 Task: Find the word "himself" and replace it to "Itself " with the help of regular expressions.
Action: Mouse moved to (55, 64)
Screenshot: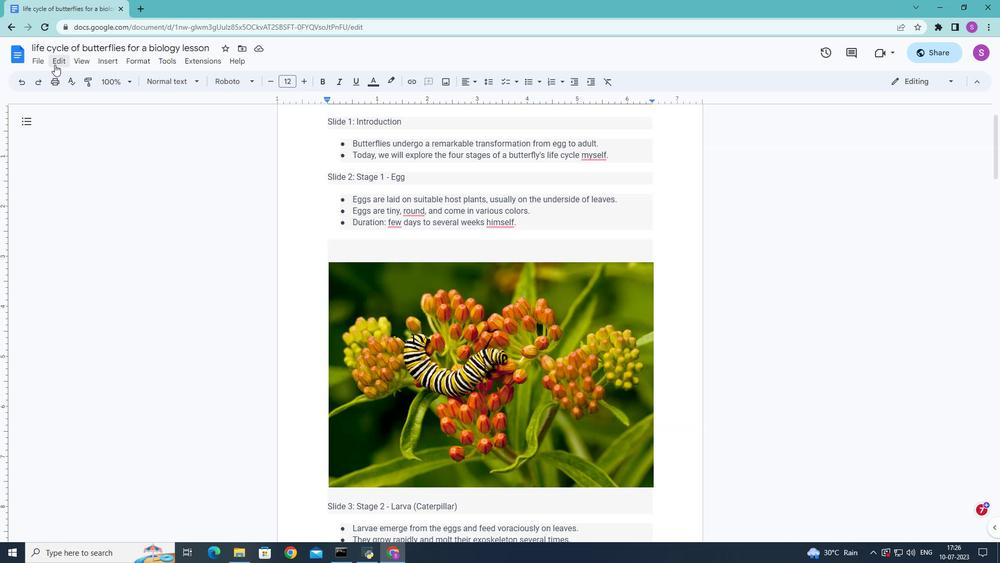 
Action: Mouse pressed left at (55, 64)
Screenshot: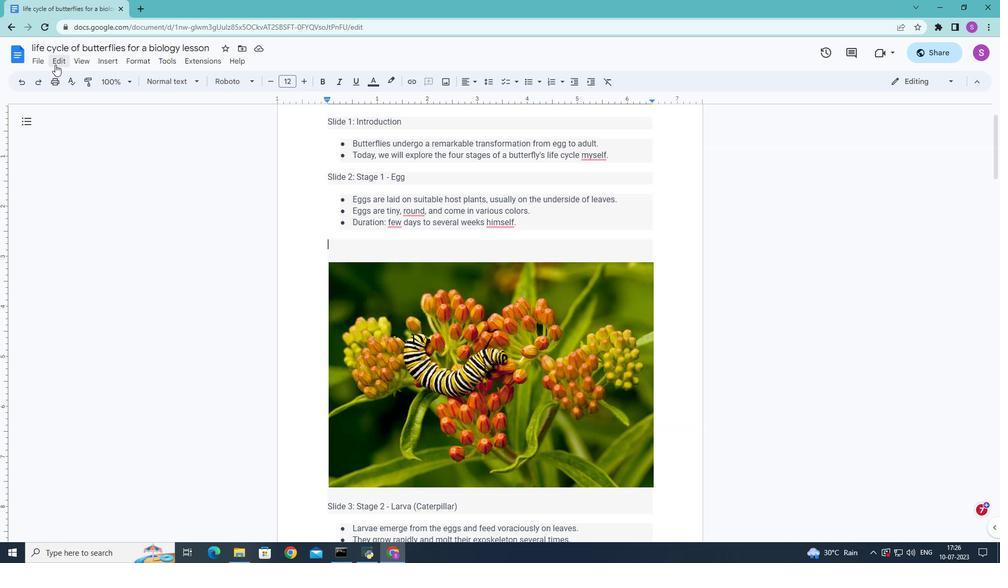 
Action: Mouse moved to (116, 240)
Screenshot: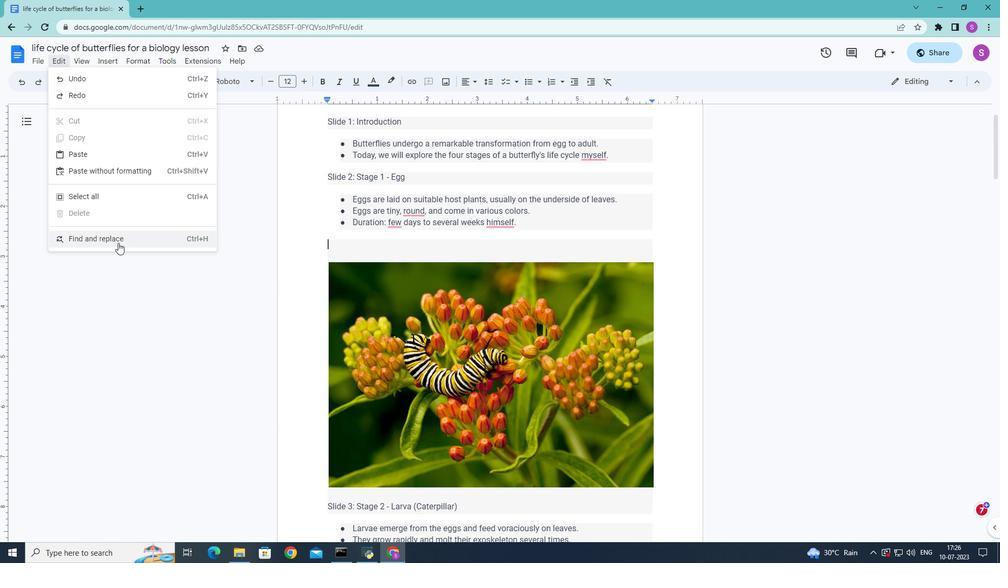 
Action: Mouse pressed left at (116, 240)
Screenshot: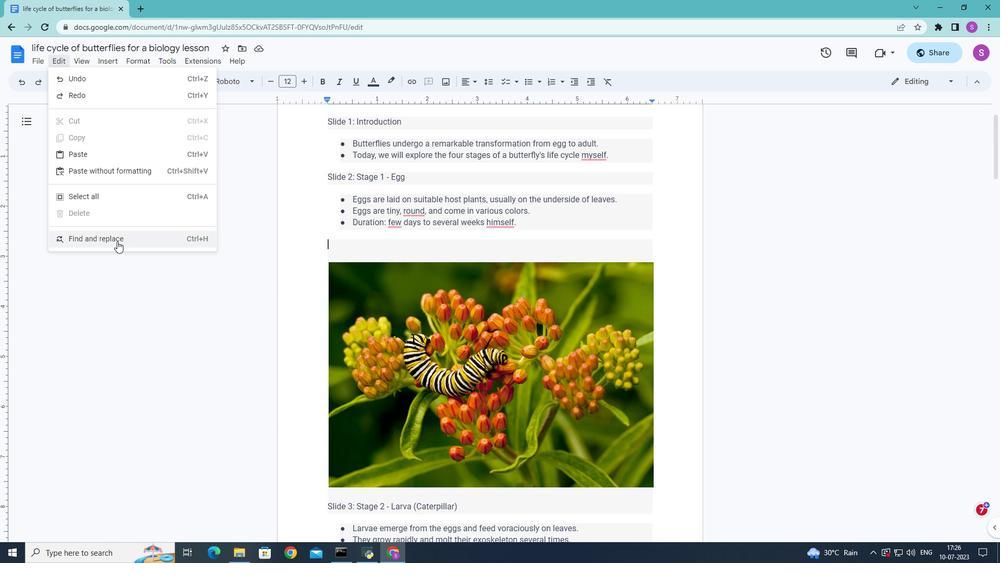 
Action: Mouse moved to (566, 237)
Screenshot: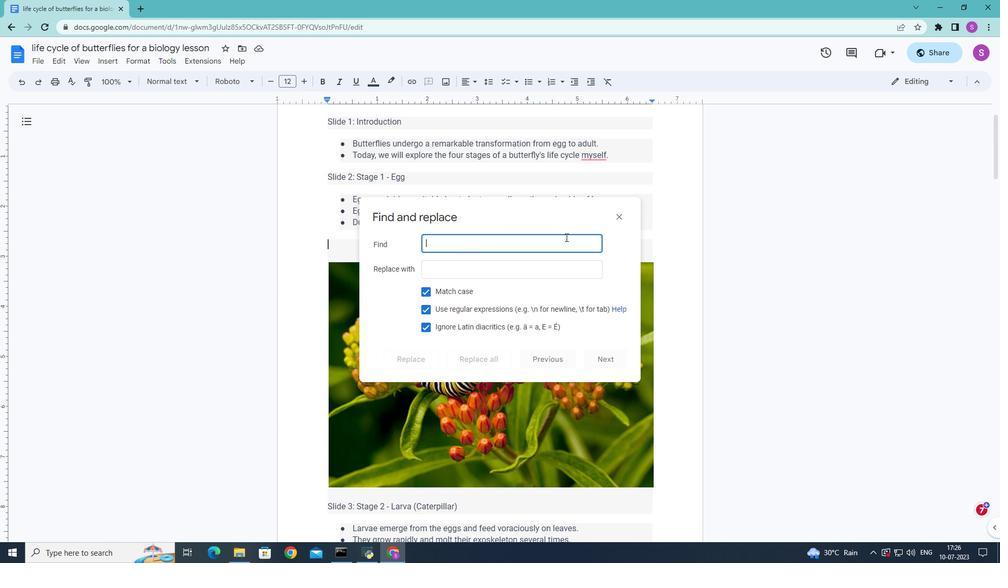 
Action: Key pressed himself
Screenshot: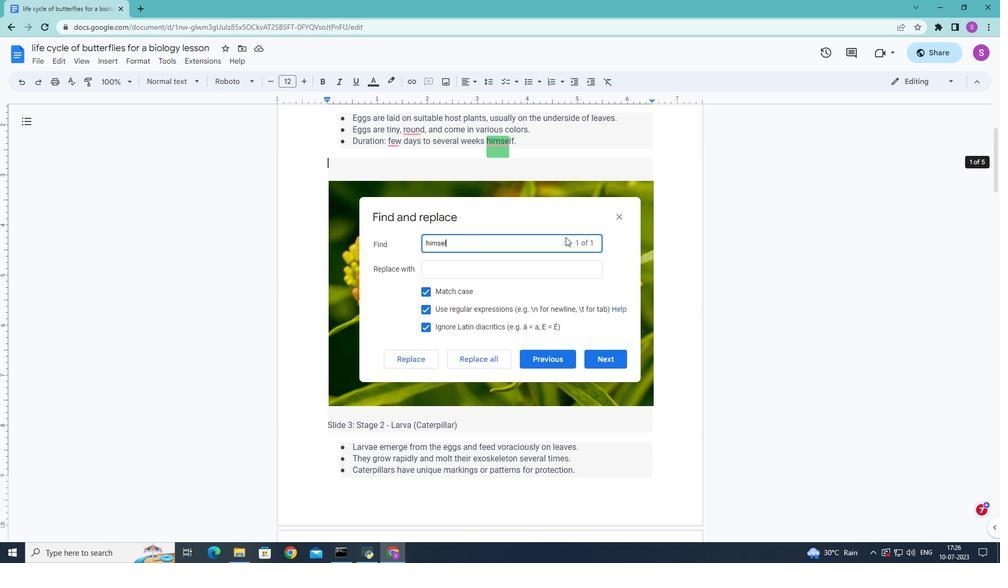 
Action: Mouse moved to (463, 269)
Screenshot: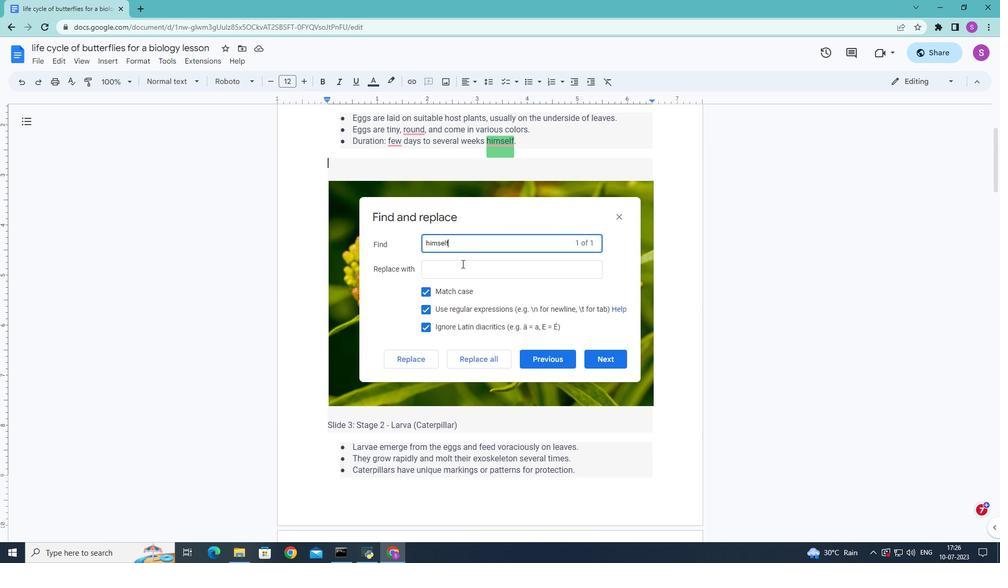 
Action: Mouse pressed left at (463, 269)
Screenshot: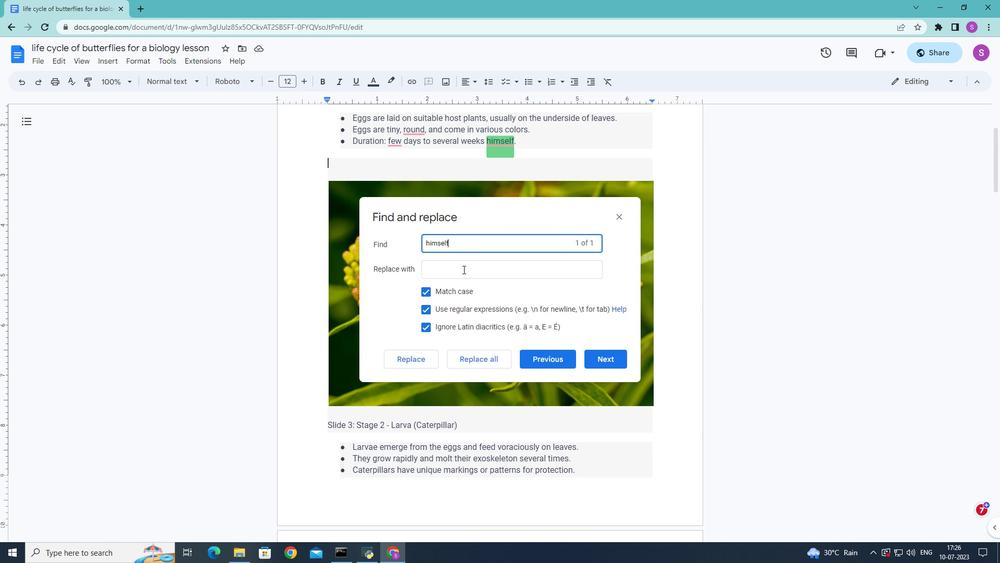 
Action: Mouse moved to (436, 297)
Screenshot: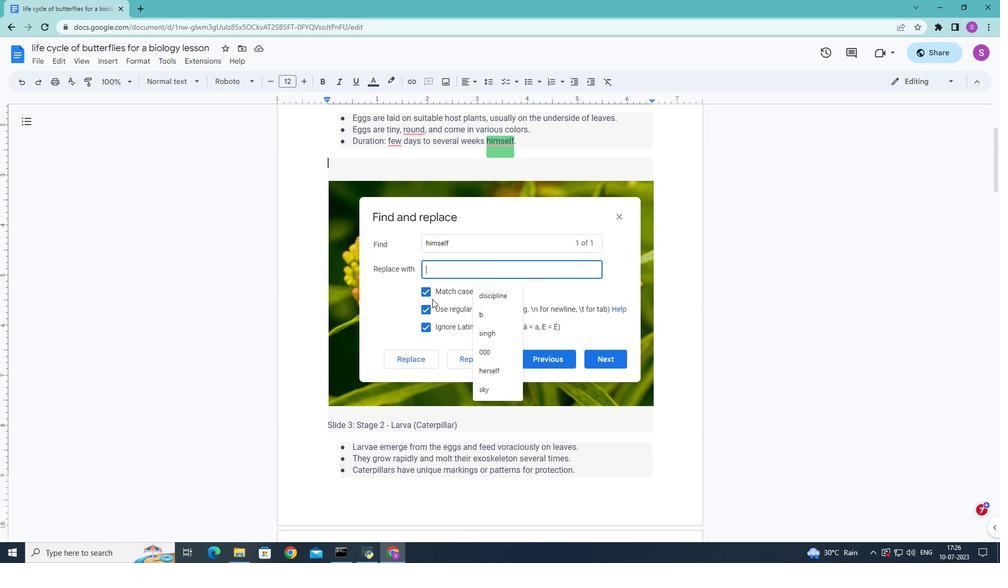 
Action: Key pressed i
Screenshot: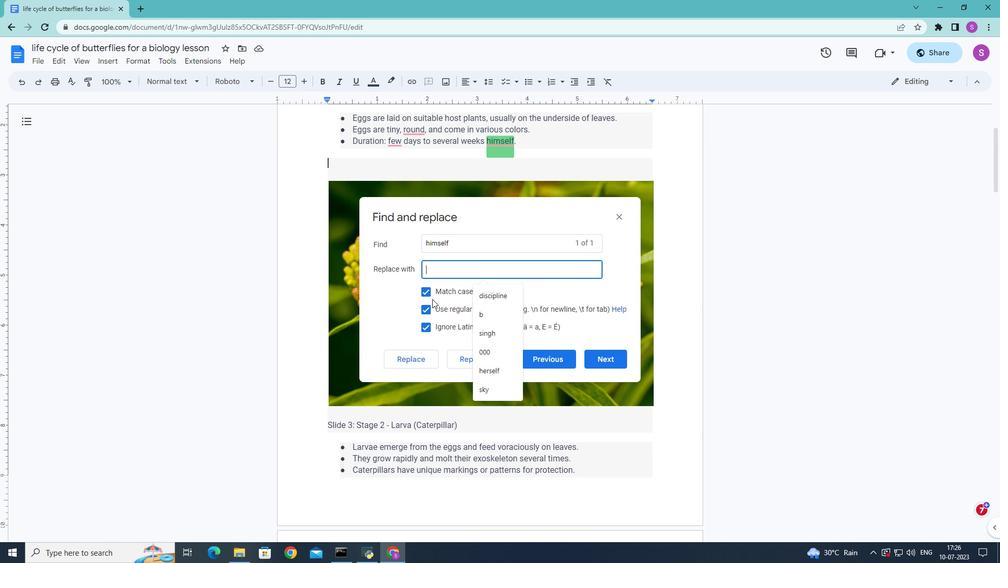 
Action: Mouse moved to (460, 285)
Screenshot: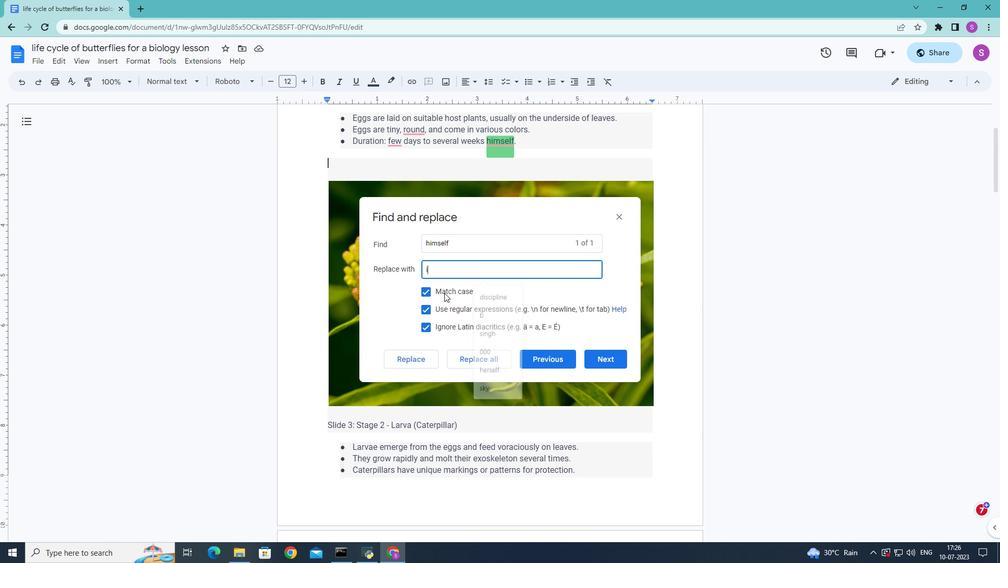 
Action: Key pressed tself
Screenshot: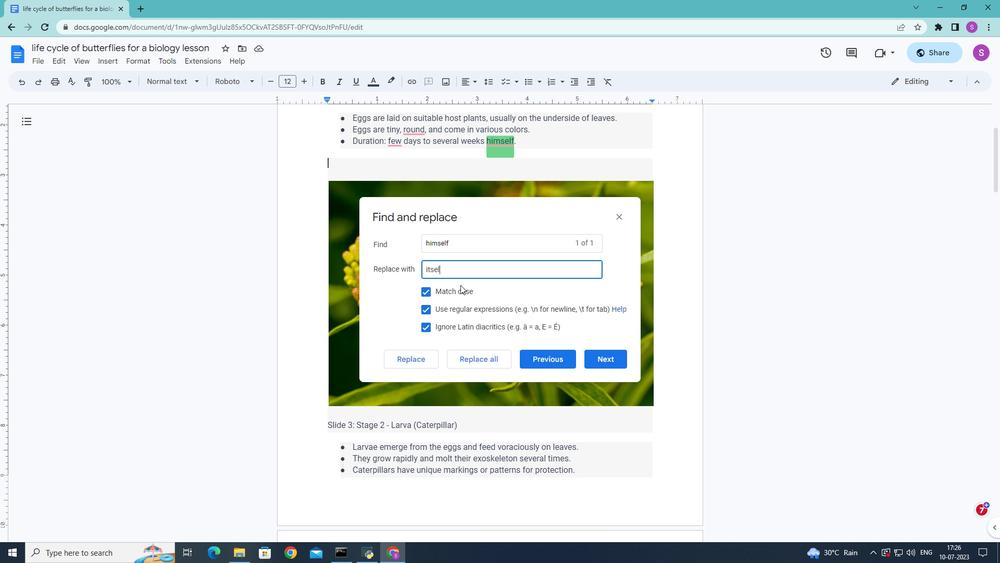 
Action: Mouse moved to (426, 294)
Screenshot: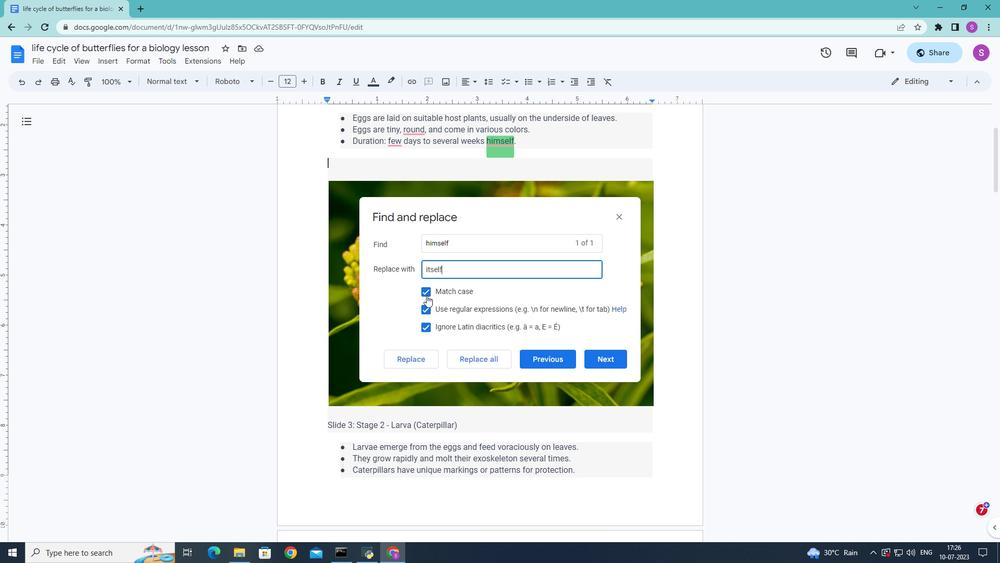 
Action: Mouse pressed left at (426, 294)
Screenshot: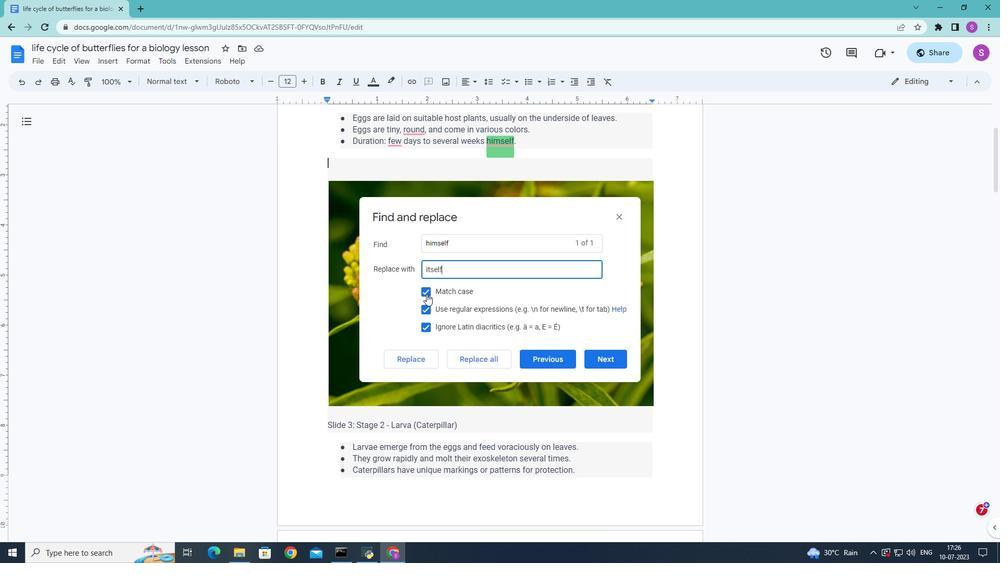 
Action: Mouse moved to (423, 325)
Screenshot: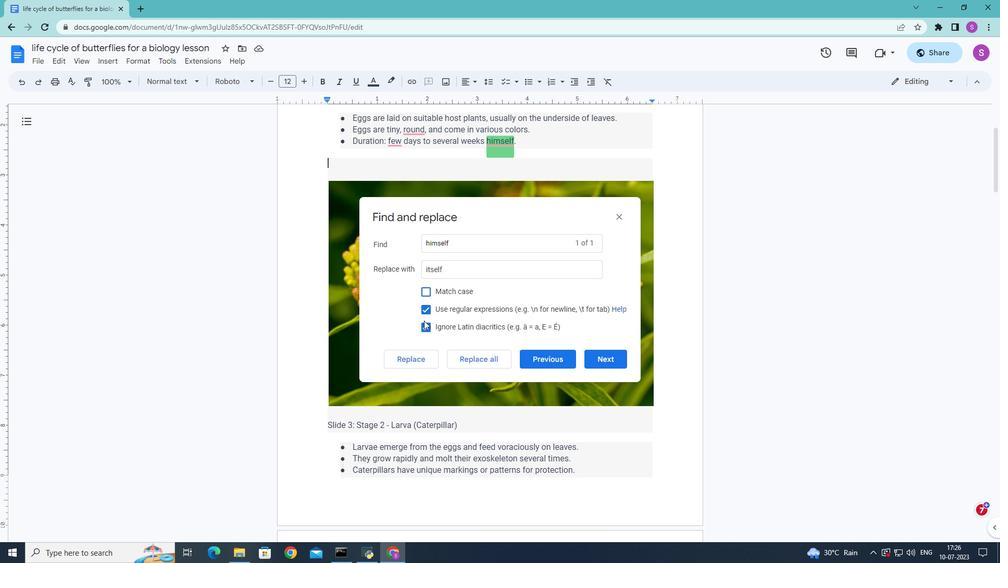 
Action: Mouse pressed left at (423, 325)
Screenshot: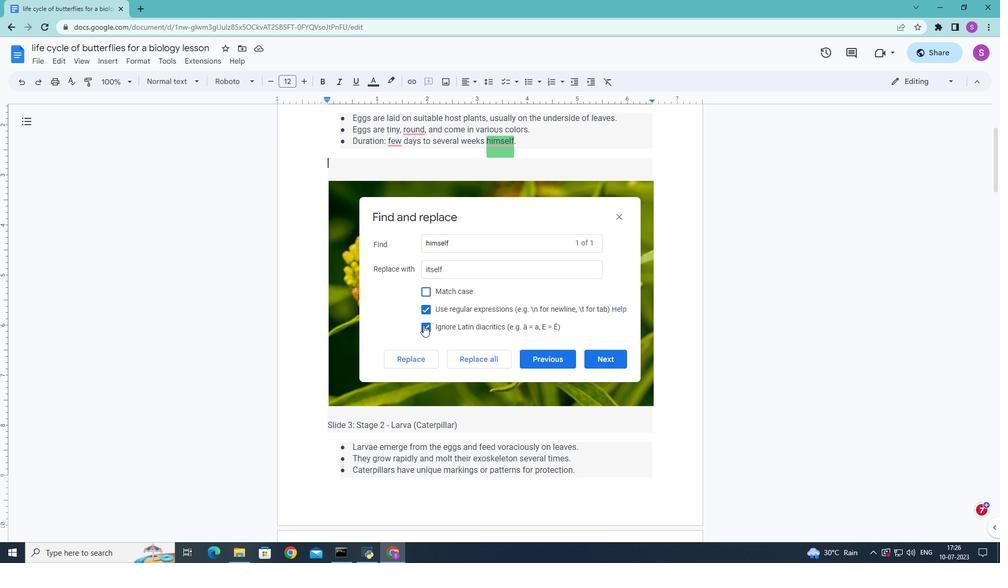 
Action: Mouse moved to (412, 352)
Screenshot: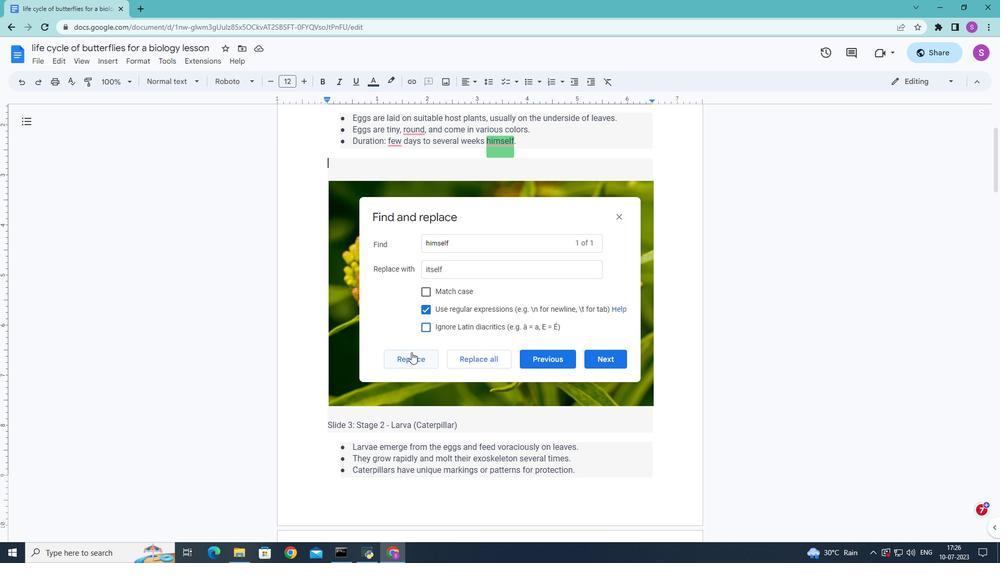 
Action: Mouse pressed left at (412, 352)
Screenshot: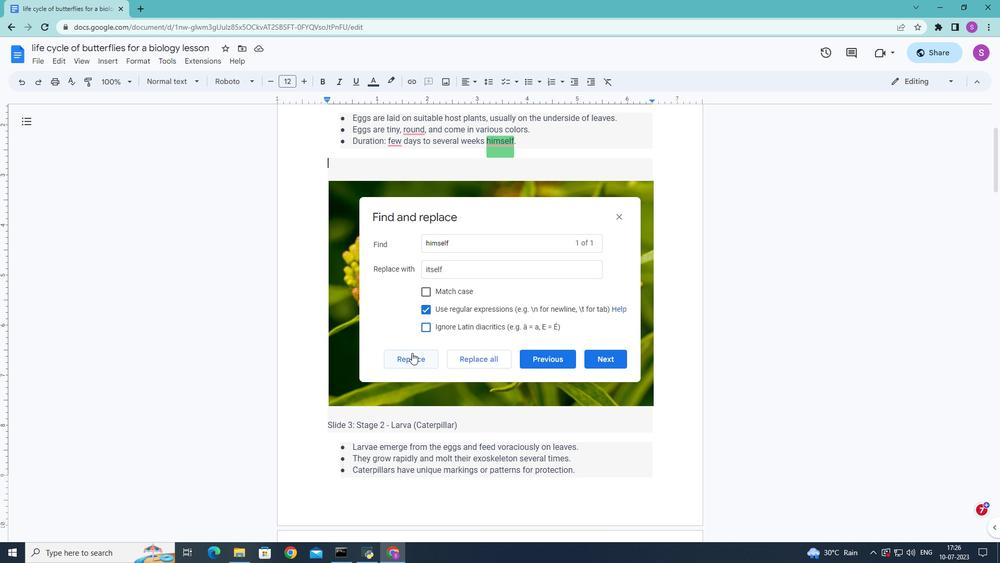 
